 Task: Go to about page of ExxonMobil
Action: Mouse moved to (482, 24)
Screenshot: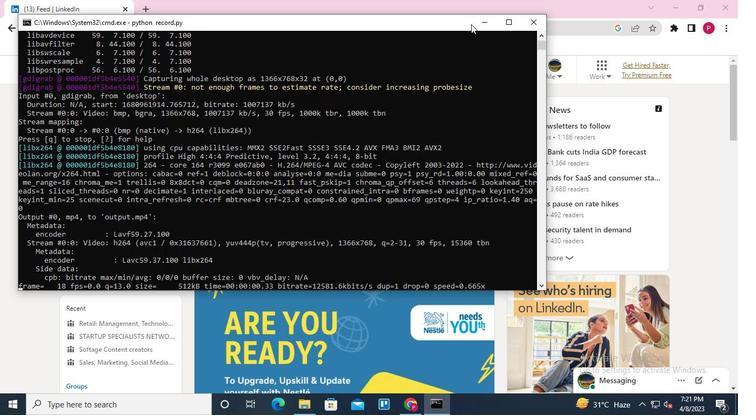 
Action: Mouse pressed left at (482, 24)
Screenshot: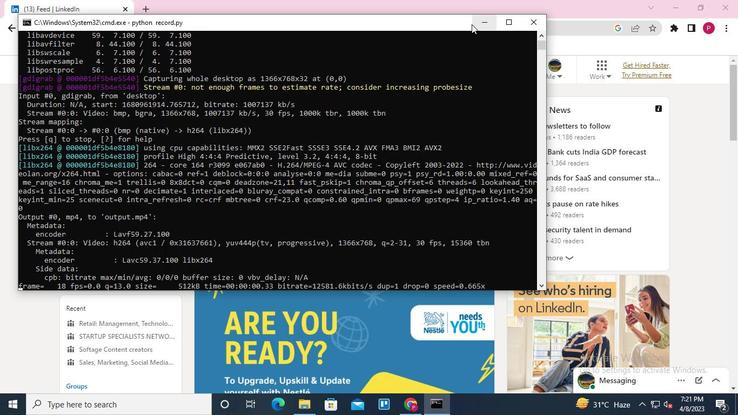 
Action: Mouse moved to (121, 73)
Screenshot: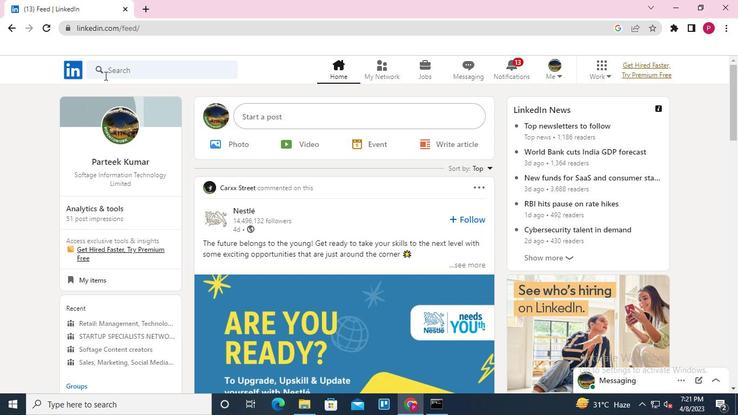 
Action: Mouse pressed left at (121, 73)
Screenshot: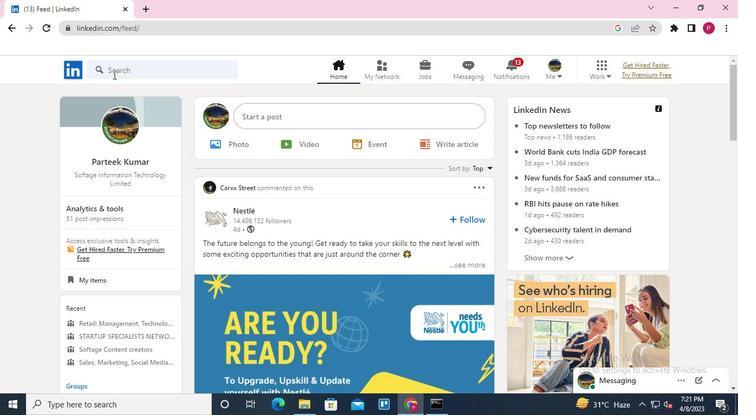
Action: Mouse moved to (115, 120)
Screenshot: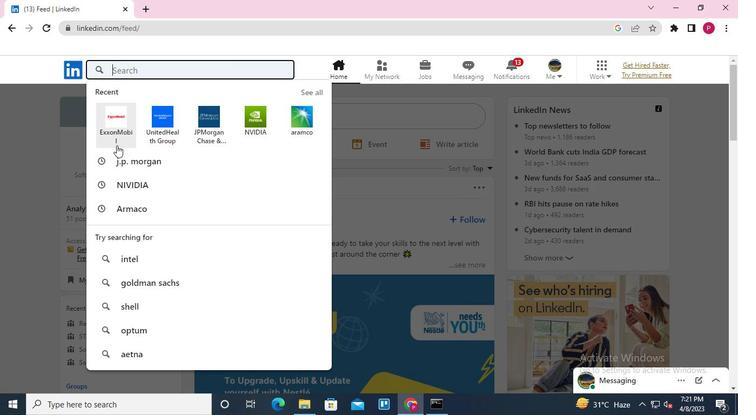 
Action: Mouse pressed left at (115, 120)
Screenshot: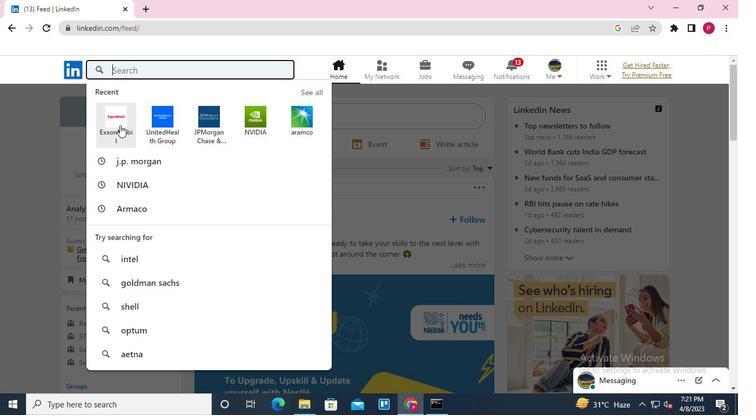 
Action: Mouse moved to (137, 127)
Screenshot: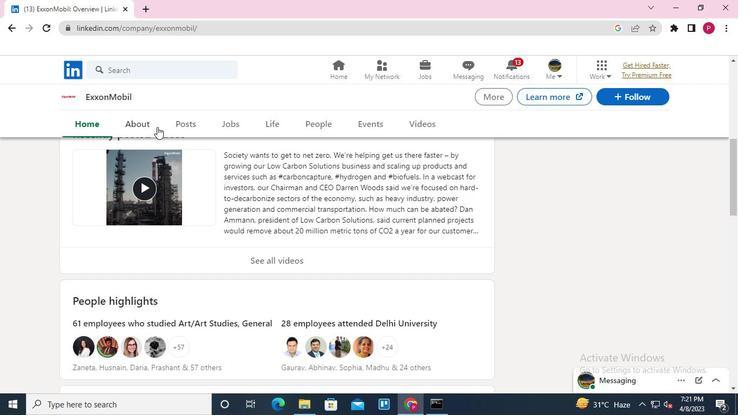 
Action: Mouse pressed left at (137, 127)
Screenshot: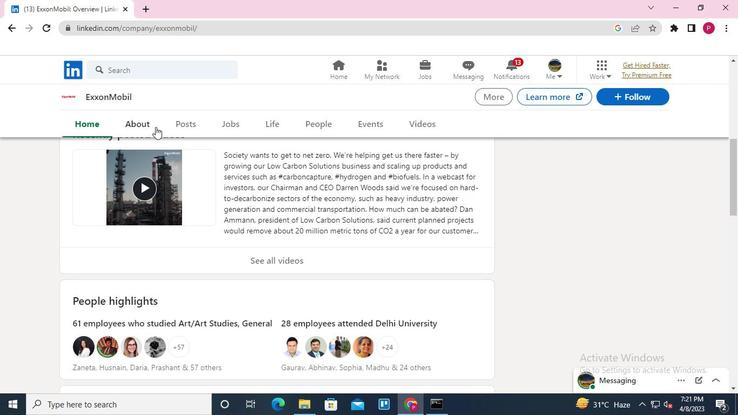 
Action: Mouse moved to (264, 255)
Screenshot: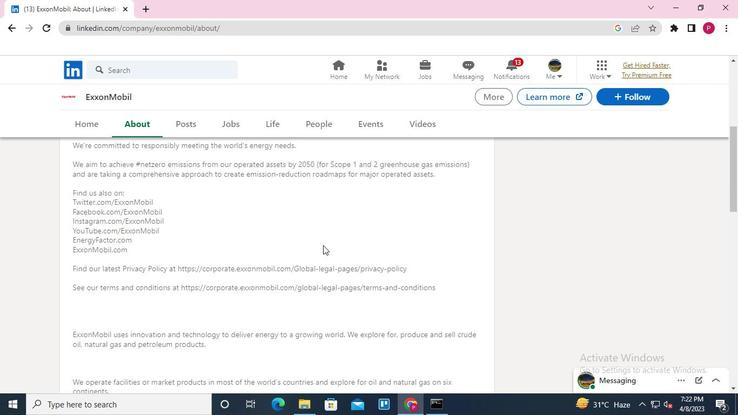 
Action: Keyboard Key.alt_l
Screenshot: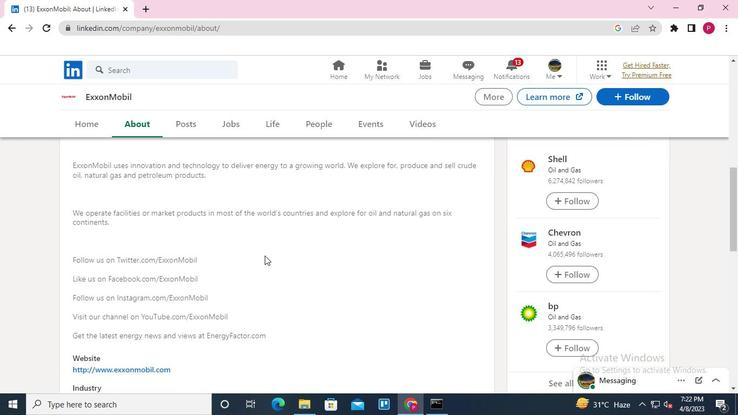 
Action: Keyboard Key.tab
Screenshot: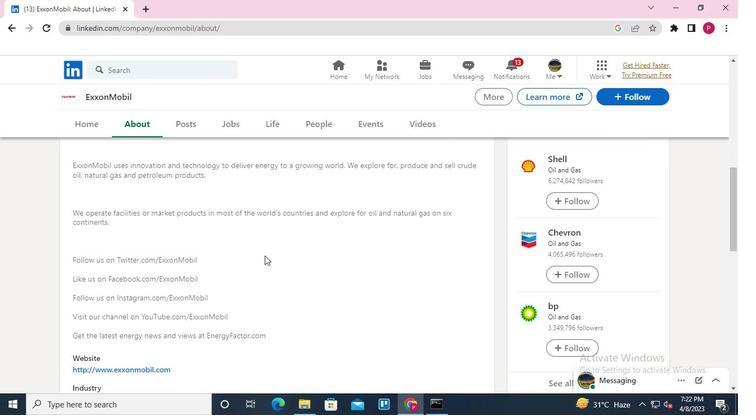 
Action: Mouse moved to (535, 25)
Screenshot: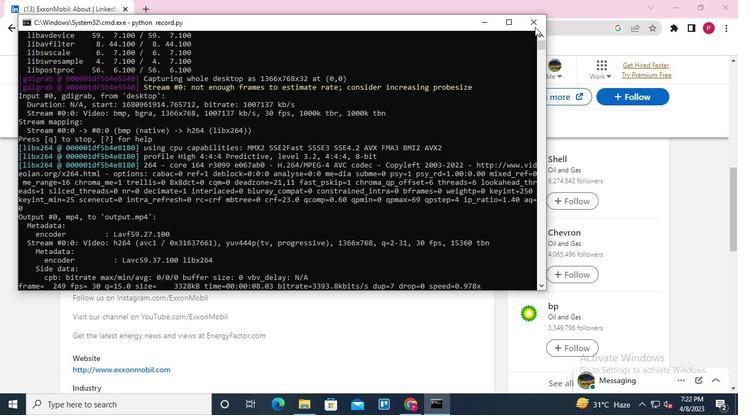 
Action: Mouse pressed left at (535, 25)
Screenshot: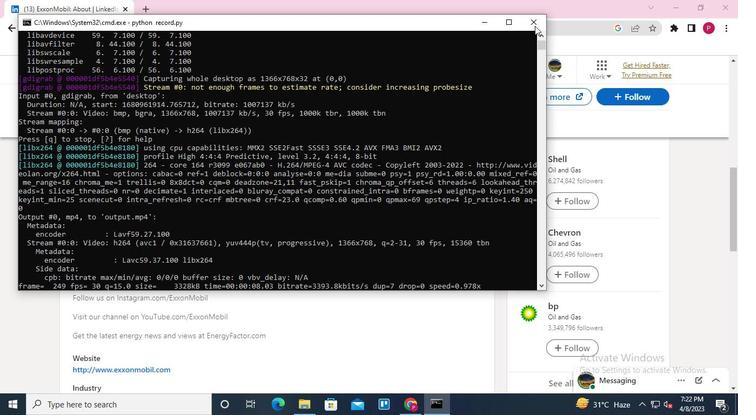
